 Task: Create a rule from the Agile list, Priority changed -> Complete task in the project AgileDream if Priority Cleared then Complete Task
Action: Mouse moved to (1277, 209)
Screenshot: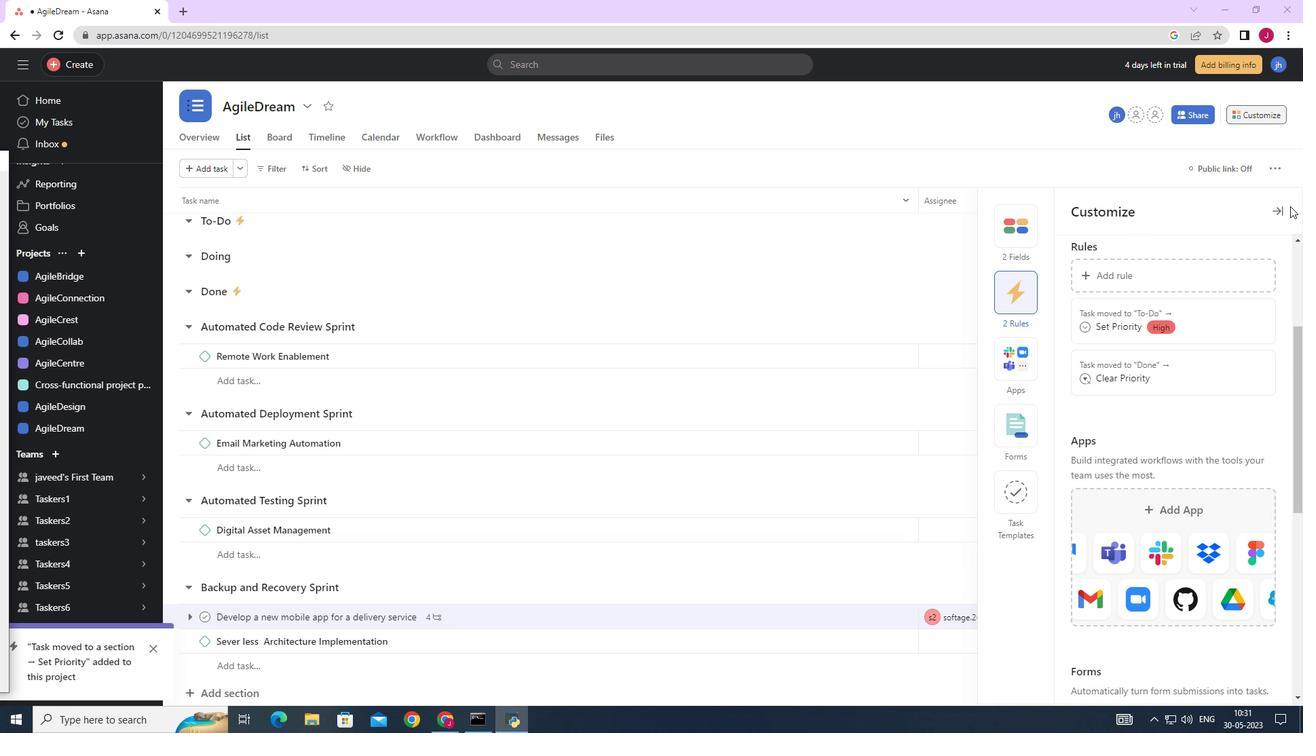 
Action: Mouse pressed left at (1277, 209)
Screenshot: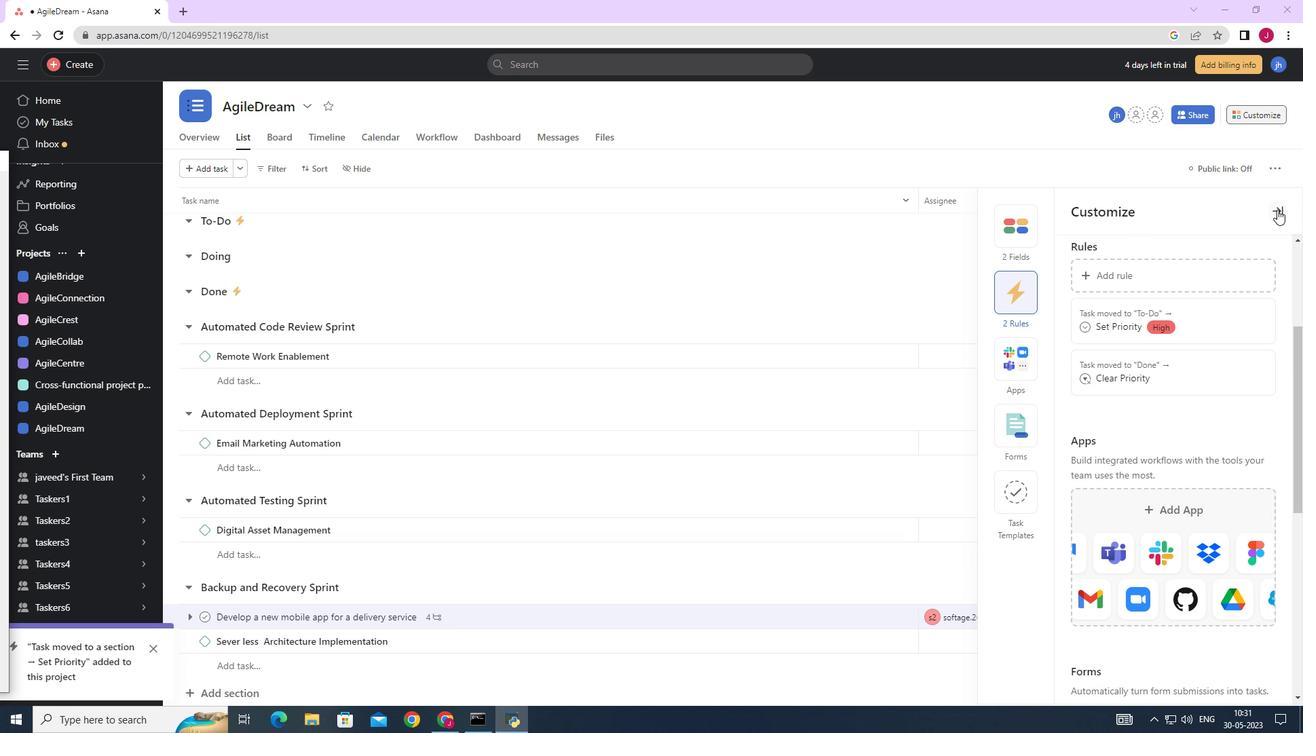 
Action: Mouse moved to (1257, 112)
Screenshot: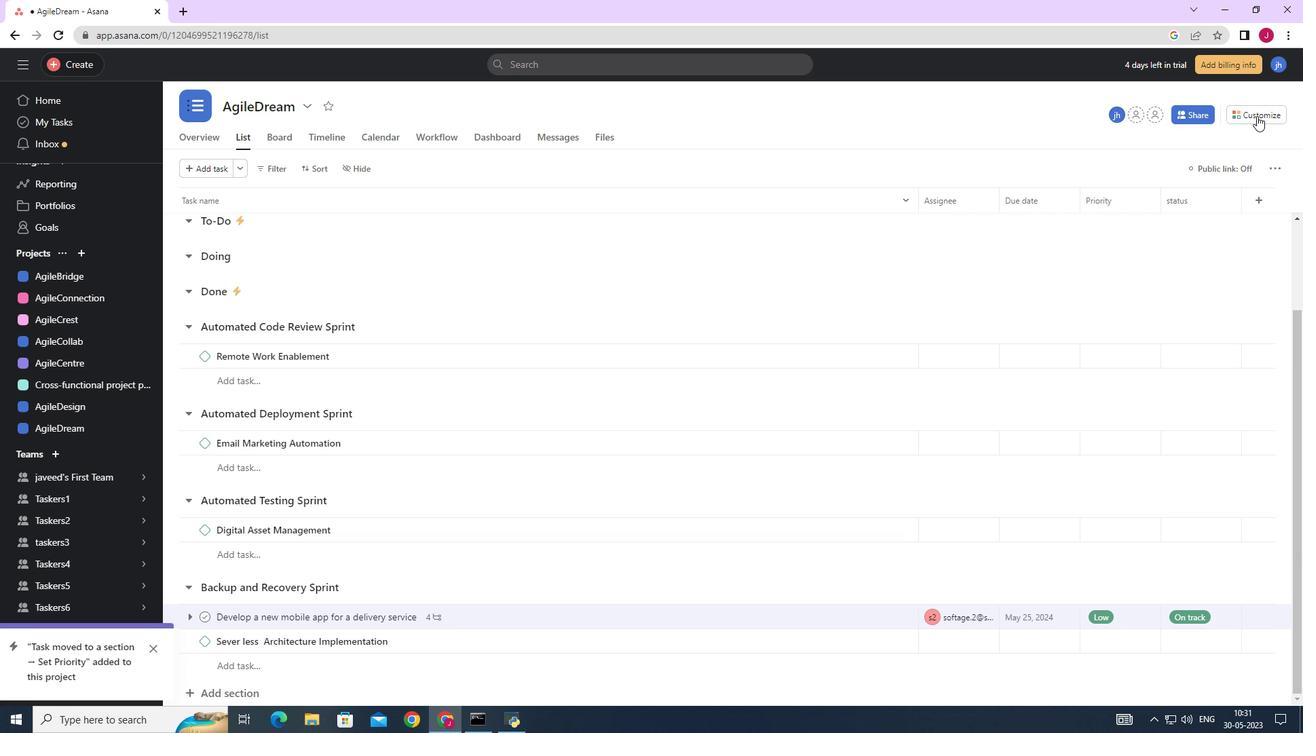 
Action: Mouse pressed left at (1257, 112)
Screenshot: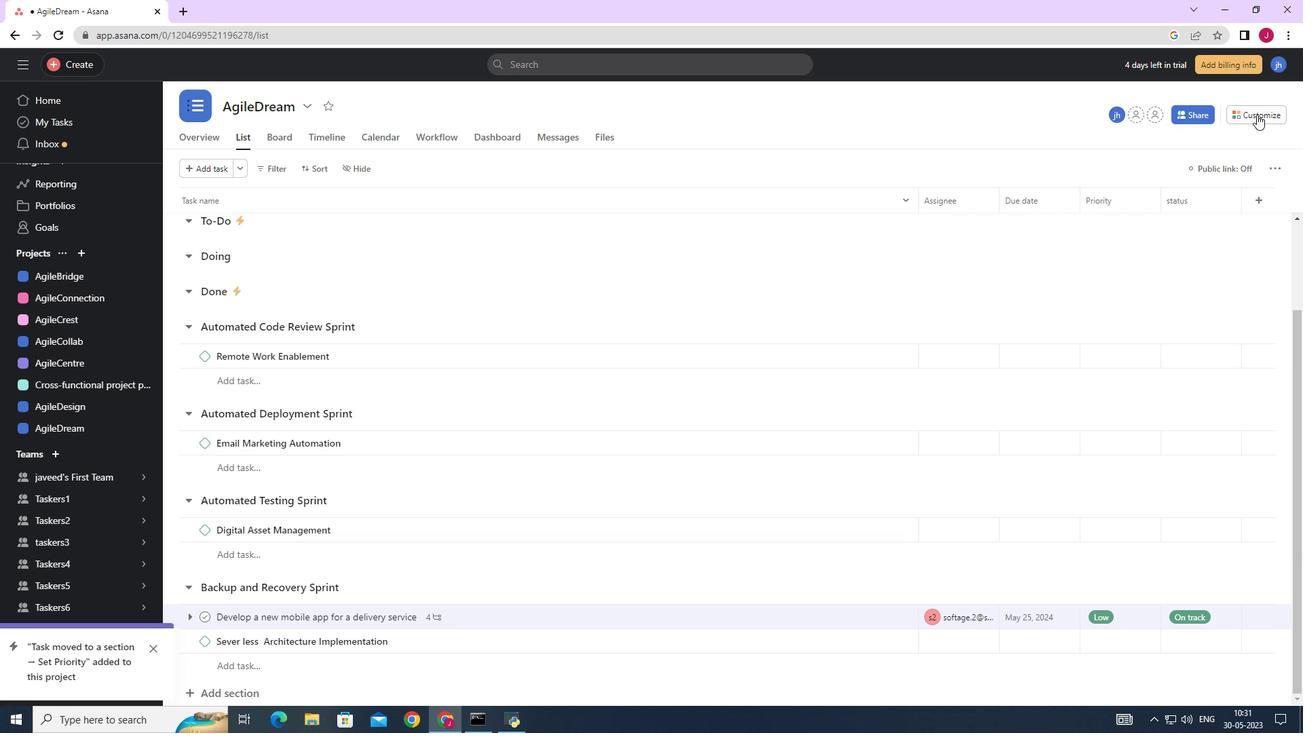 
Action: Mouse moved to (1021, 293)
Screenshot: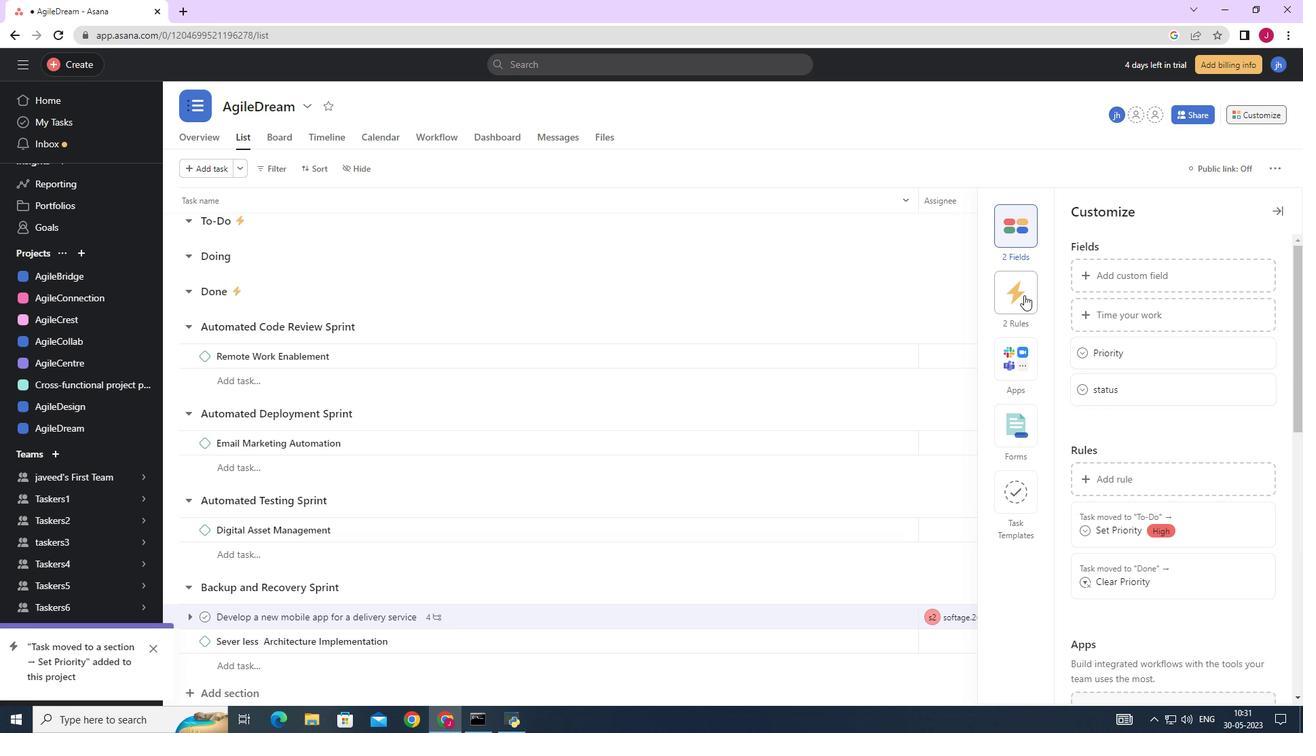 
Action: Mouse pressed left at (1021, 293)
Screenshot: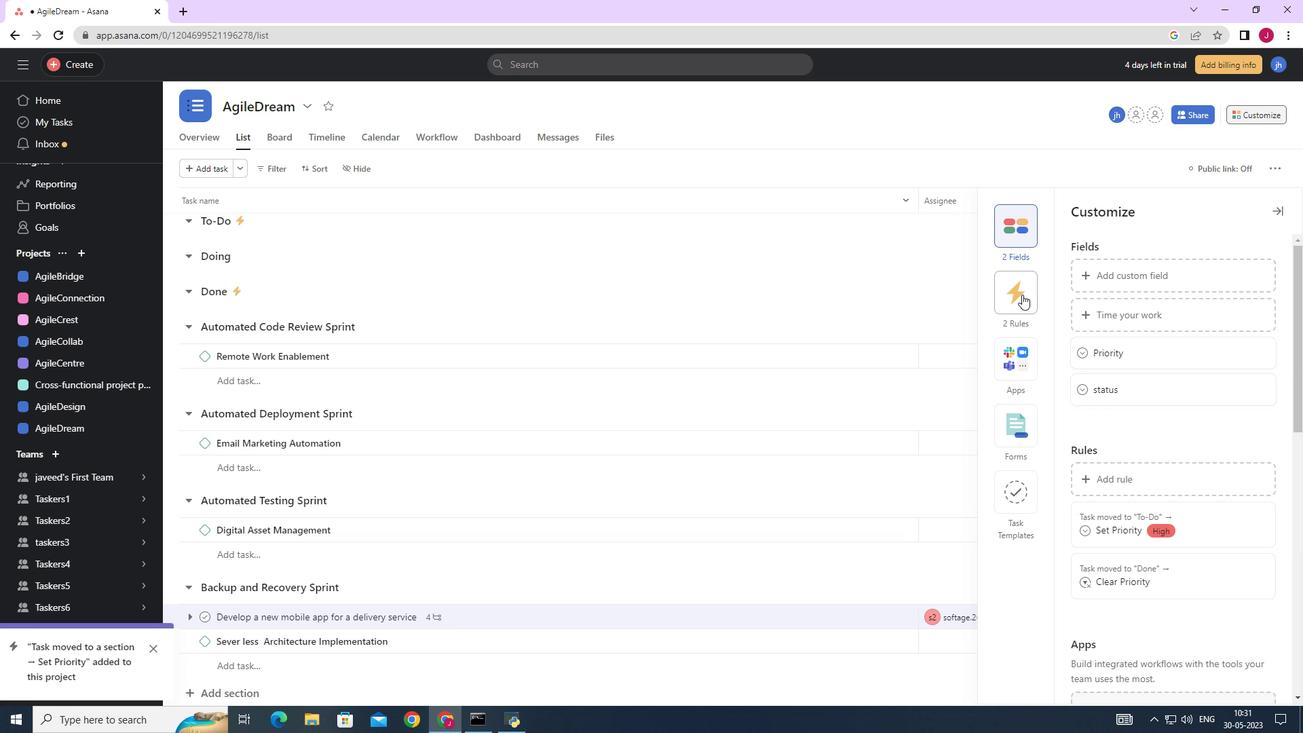 
Action: Mouse moved to (1126, 274)
Screenshot: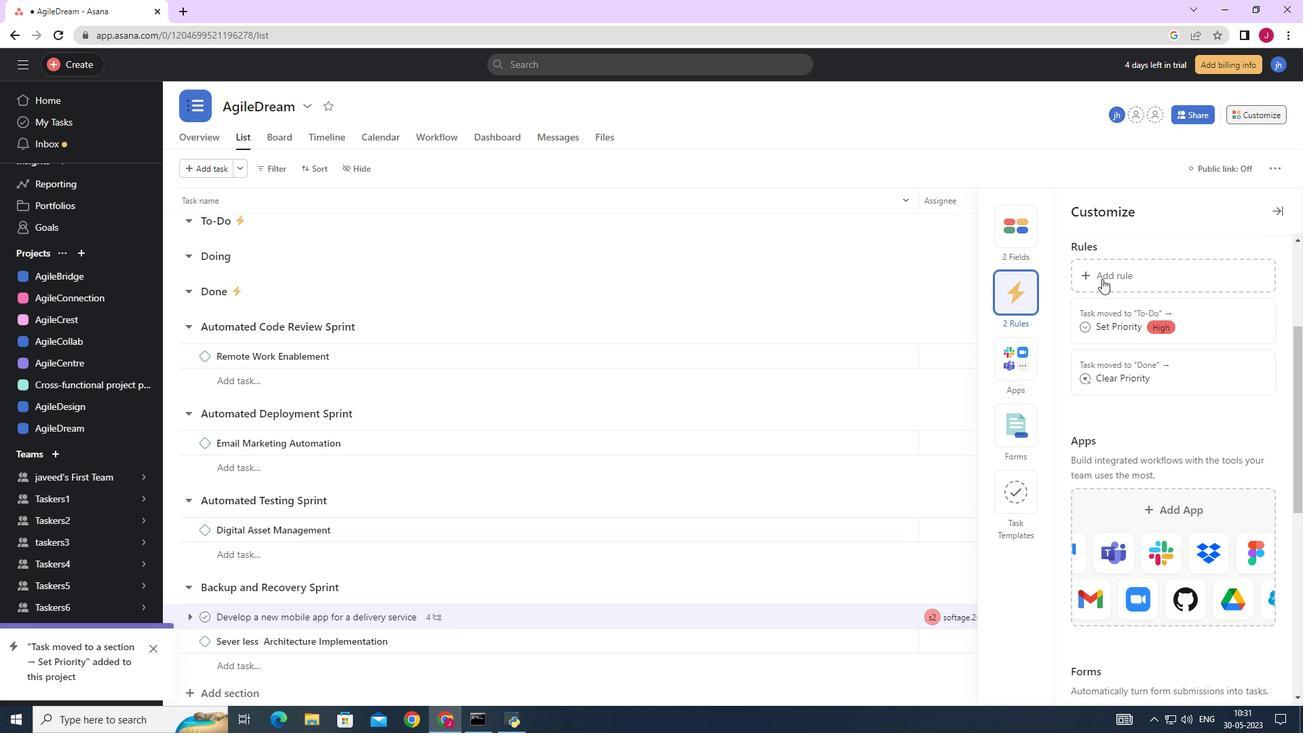 
Action: Mouse pressed left at (1126, 274)
Screenshot: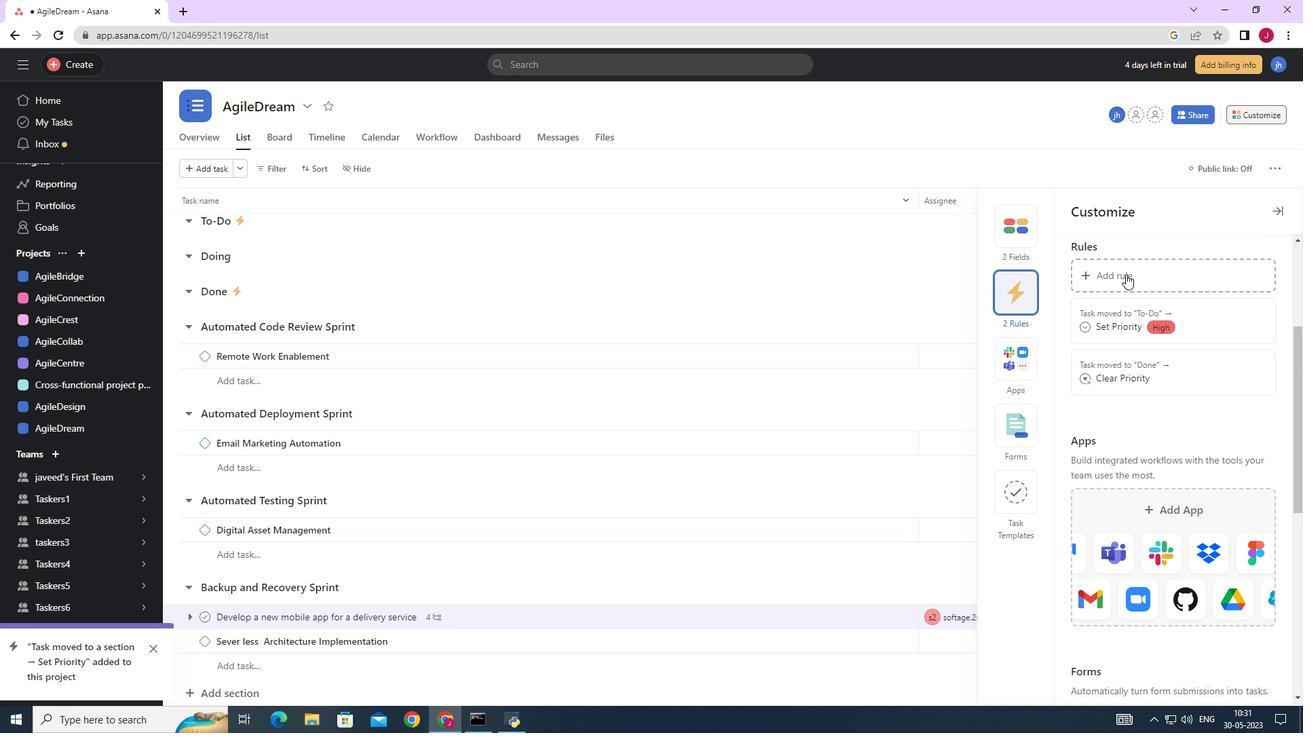 
Action: Mouse moved to (279, 204)
Screenshot: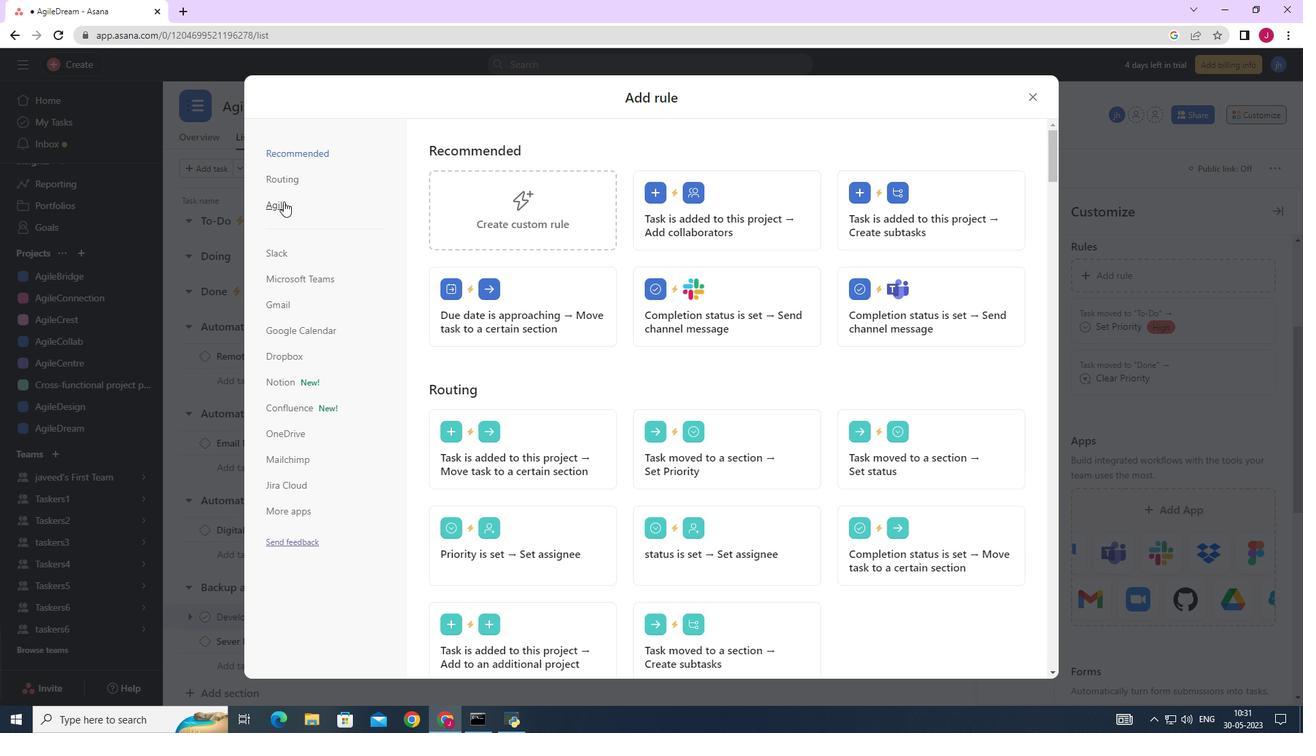 
Action: Mouse pressed left at (279, 204)
Screenshot: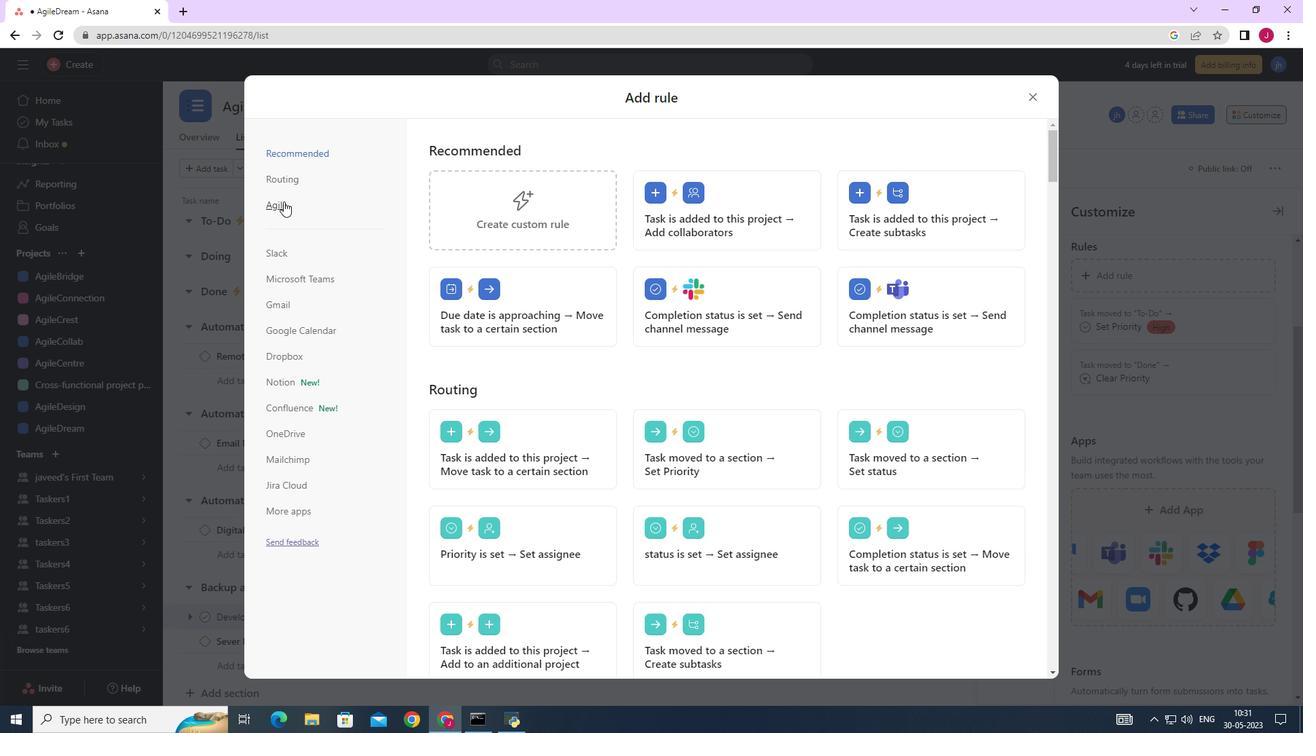 
Action: Mouse moved to (559, 204)
Screenshot: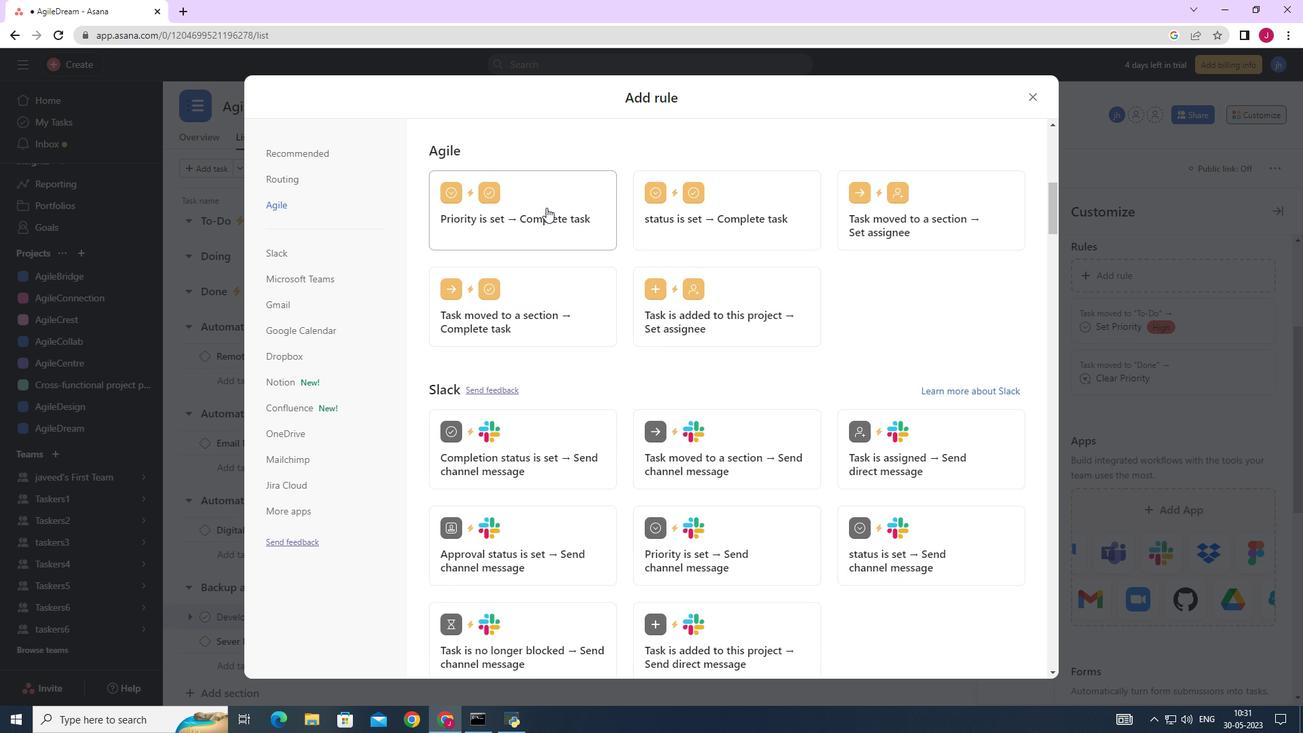 
Action: Mouse pressed left at (559, 204)
Screenshot: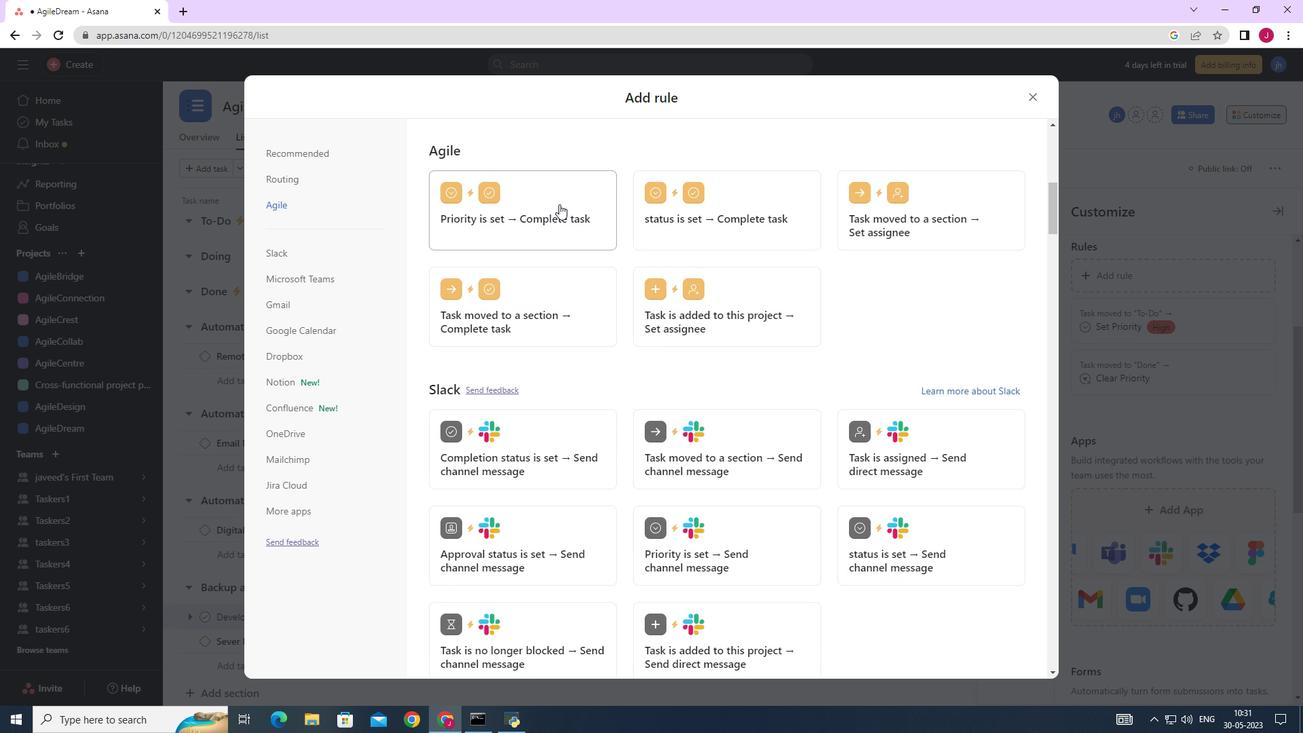 
Action: Mouse moved to (485, 369)
Screenshot: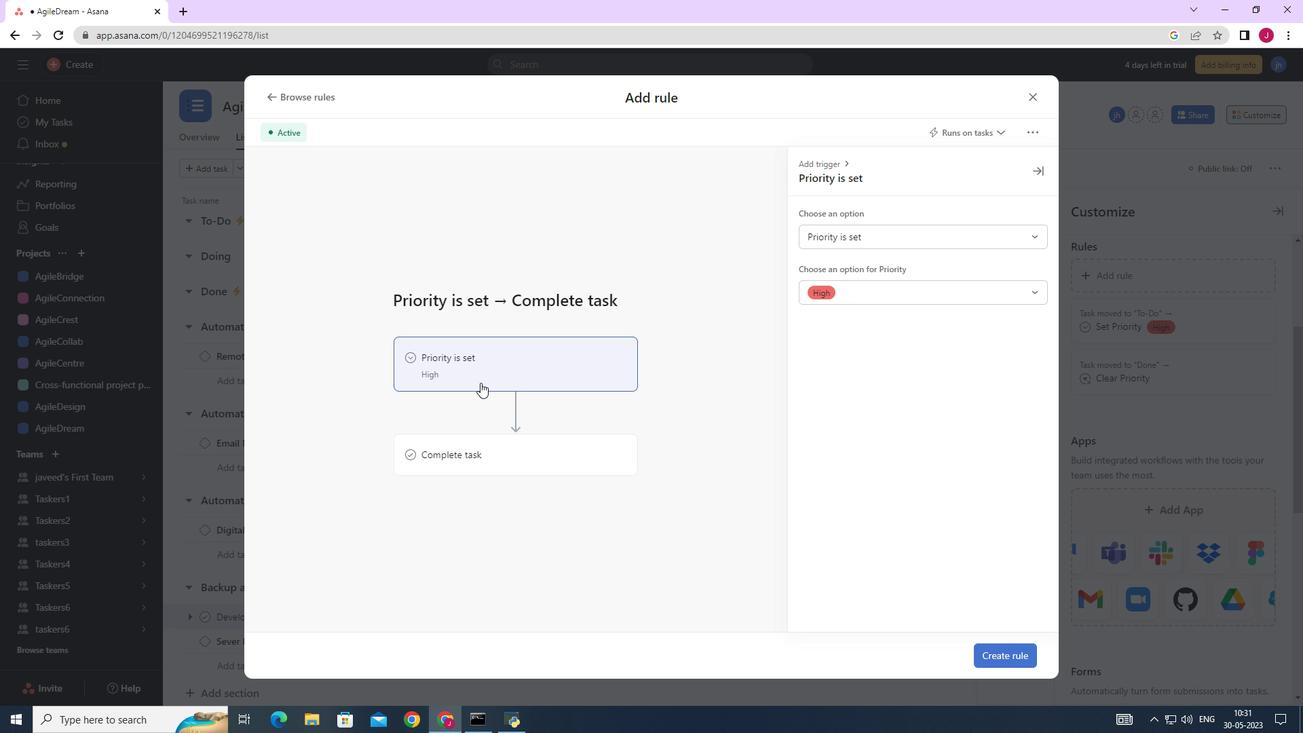 
Action: Mouse pressed left at (485, 369)
Screenshot: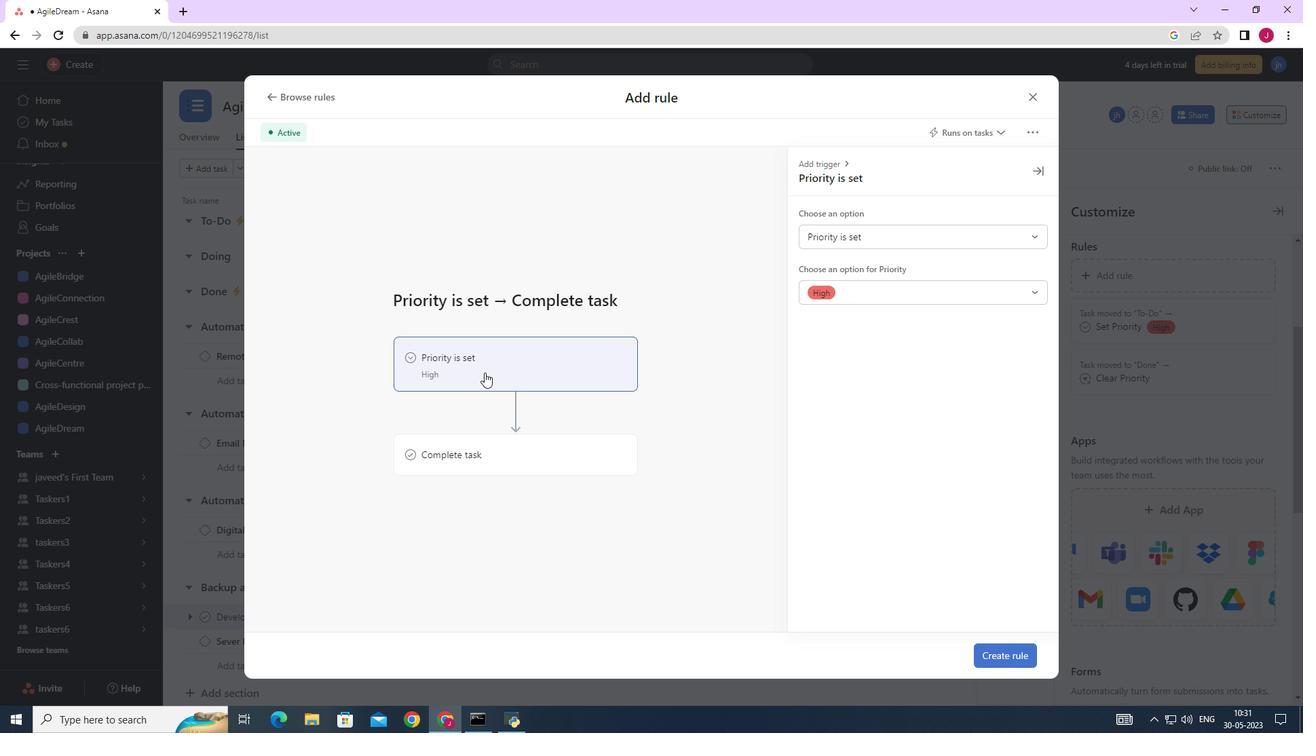 
Action: Mouse moved to (891, 232)
Screenshot: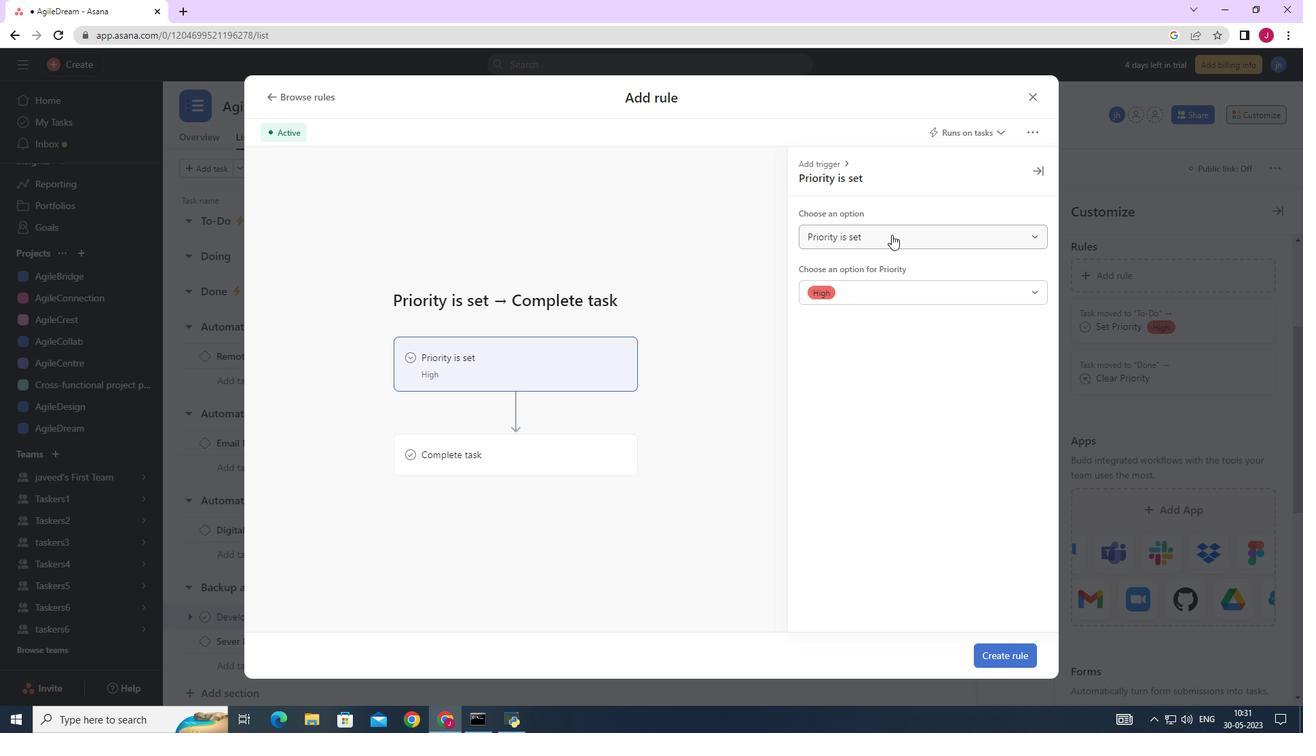 
Action: Mouse pressed left at (891, 232)
Screenshot: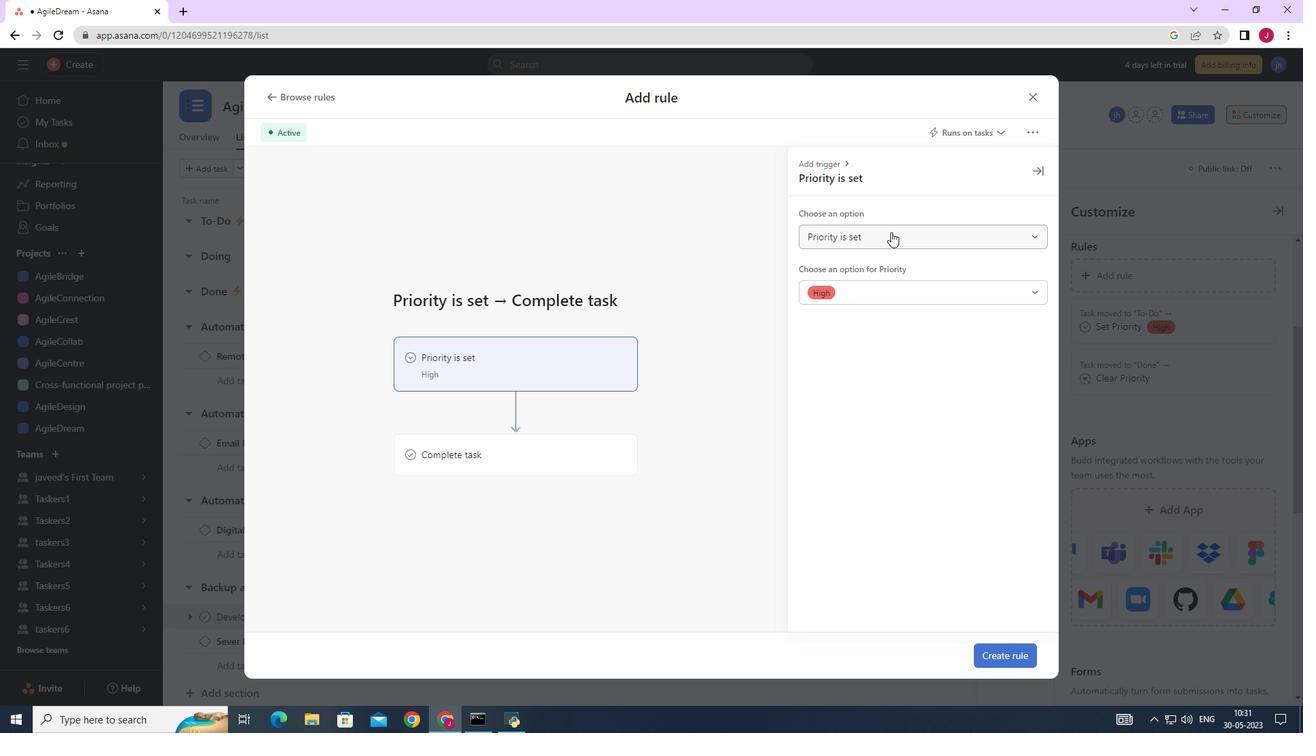 
Action: Mouse moved to (877, 288)
Screenshot: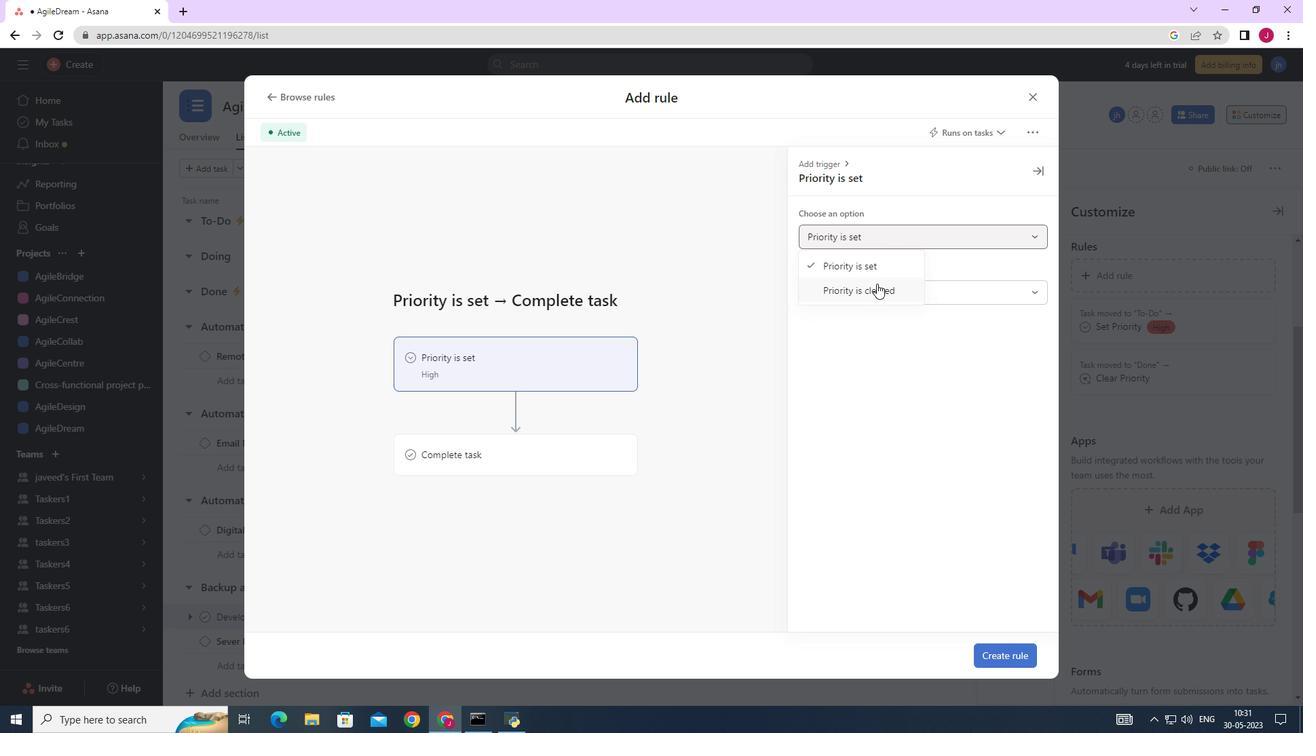
Action: Mouse pressed left at (877, 288)
Screenshot: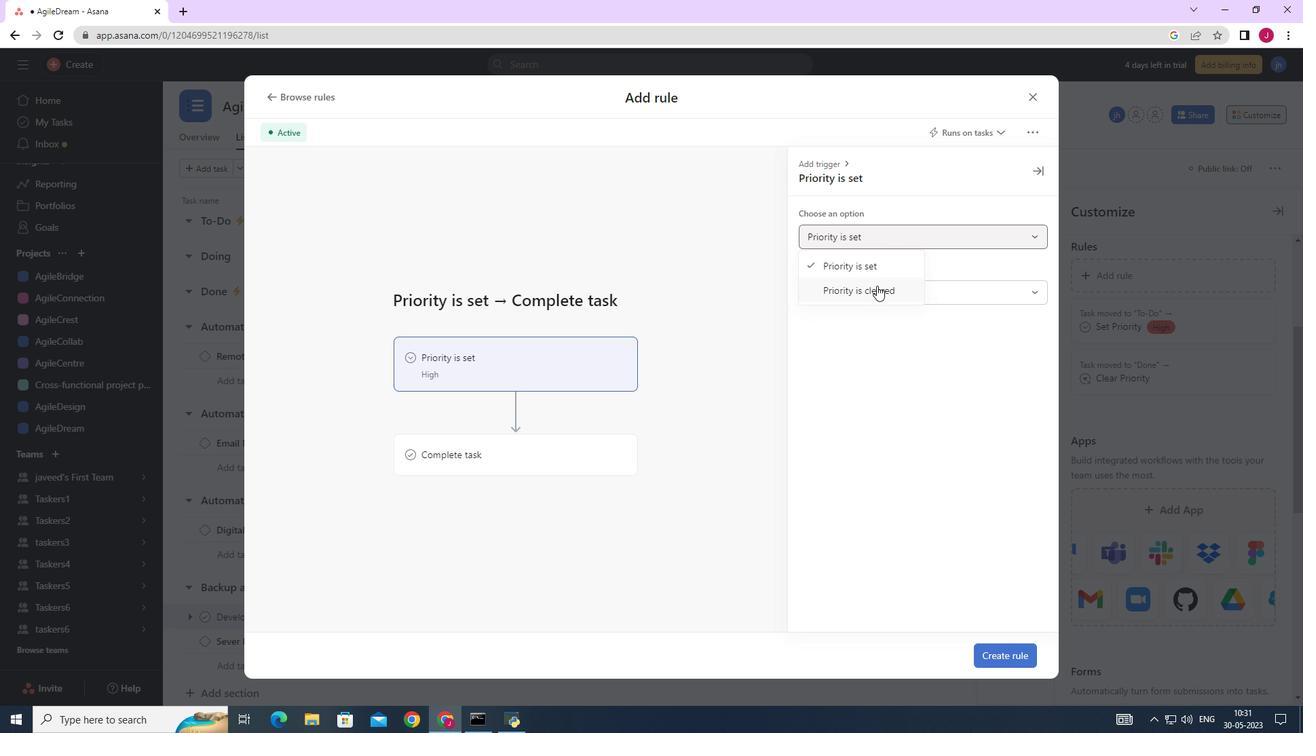 
Action: Mouse moved to (720, 445)
Screenshot: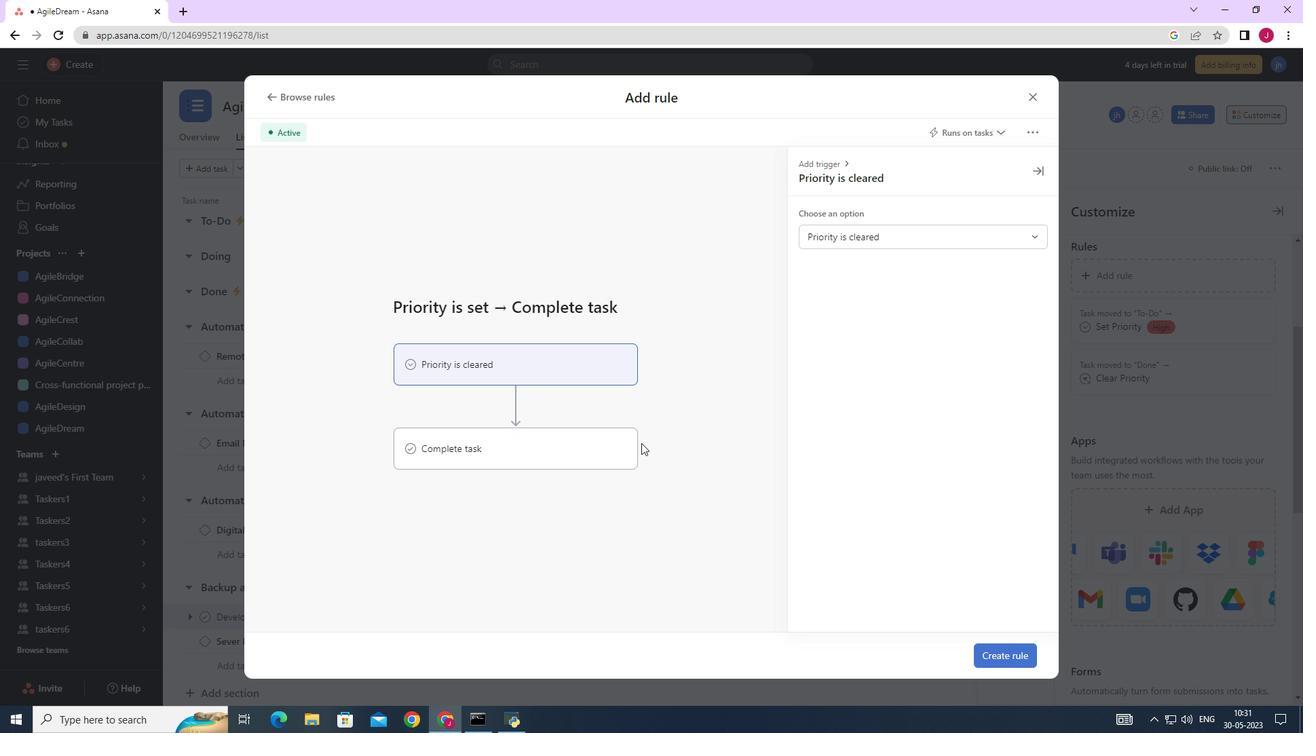 
Action: Mouse scrolled (720, 445) with delta (0, 0)
Screenshot: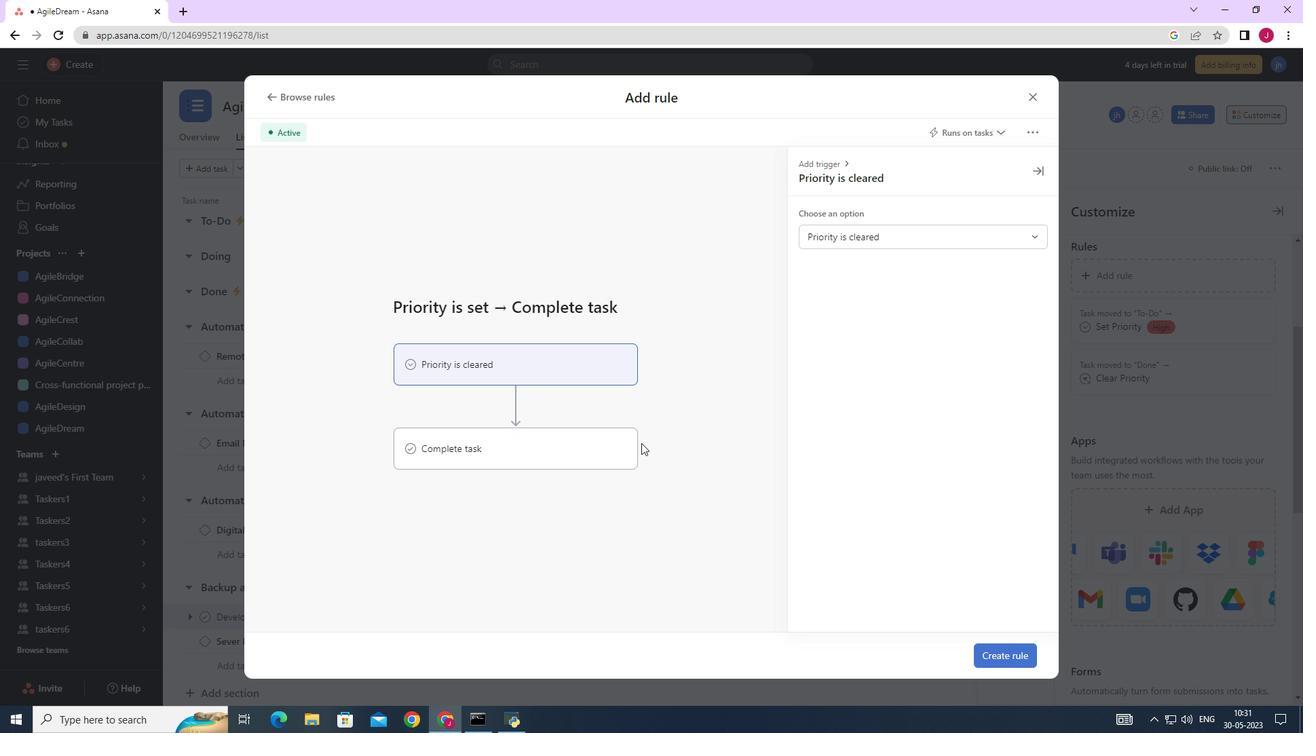 
Action: Mouse scrolled (720, 445) with delta (0, 0)
Screenshot: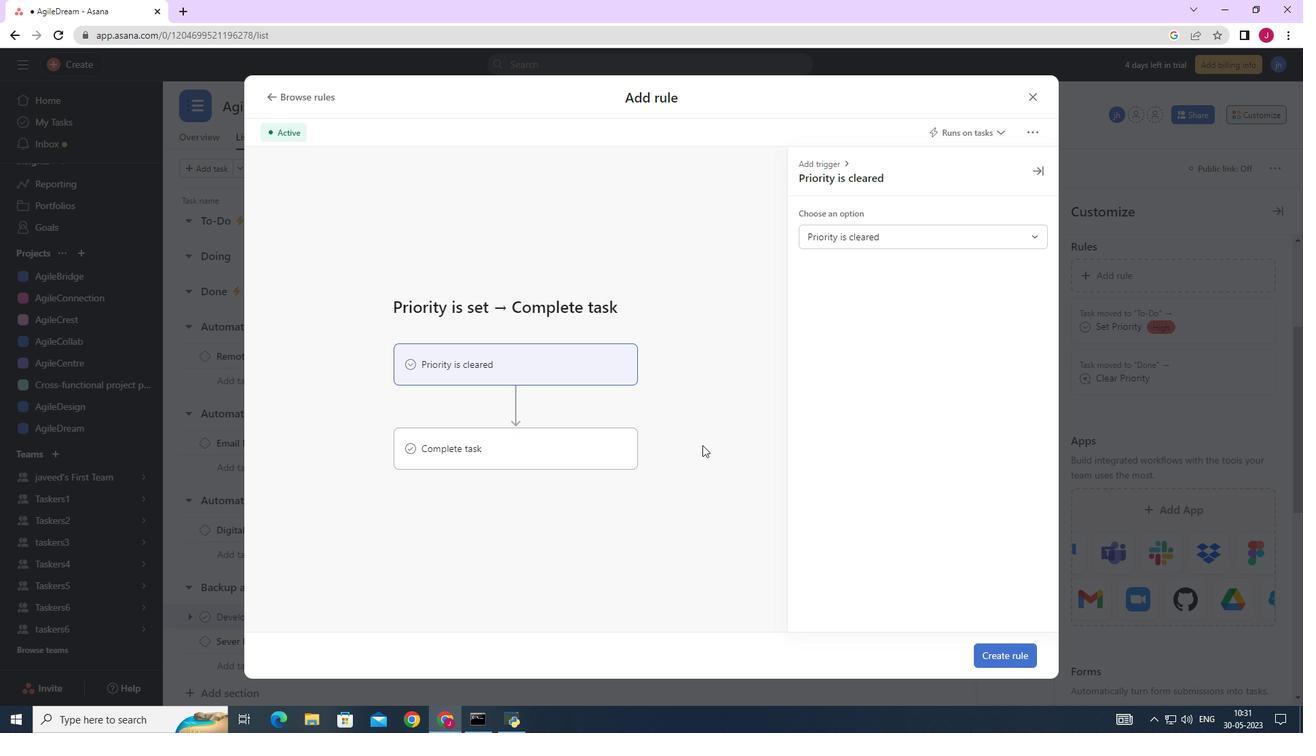 
Action: Mouse scrolled (720, 445) with delta (0, 0)
Screenshot: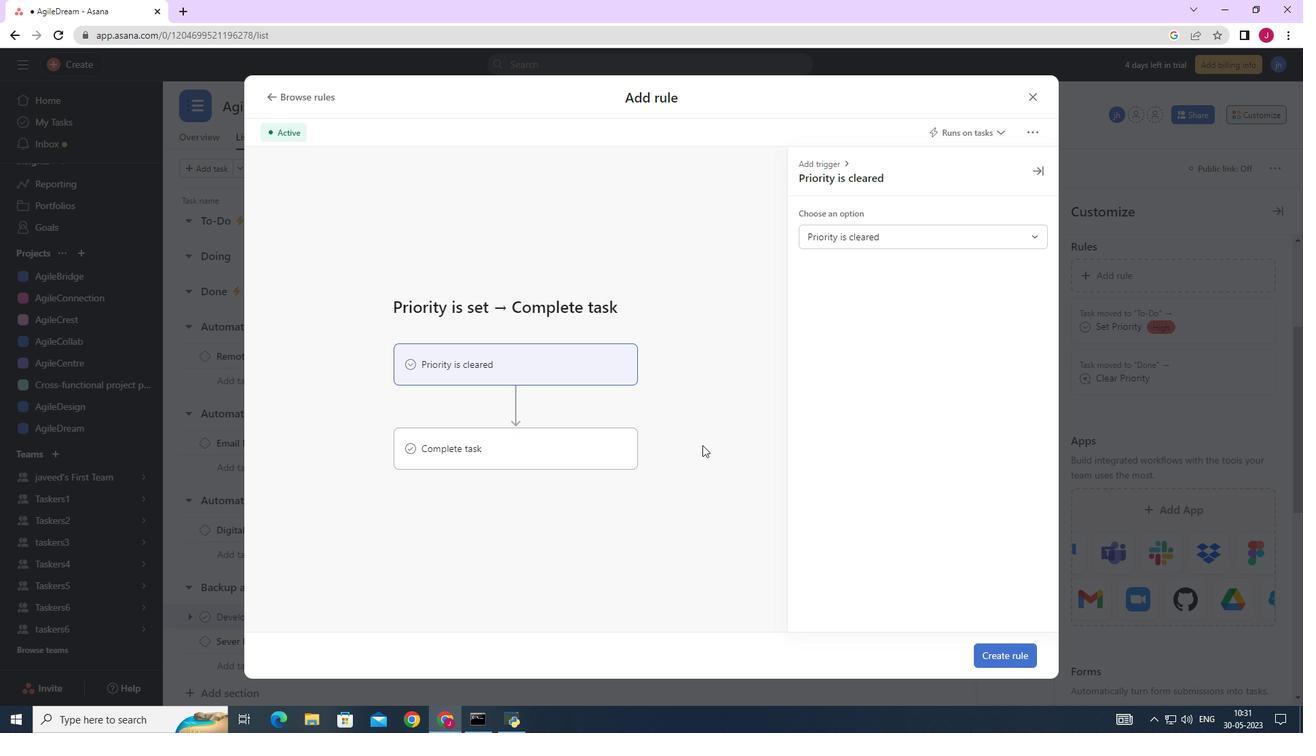 
Action: Mouse scrolled (720, 445) with delta (0, 0)
Screenshot: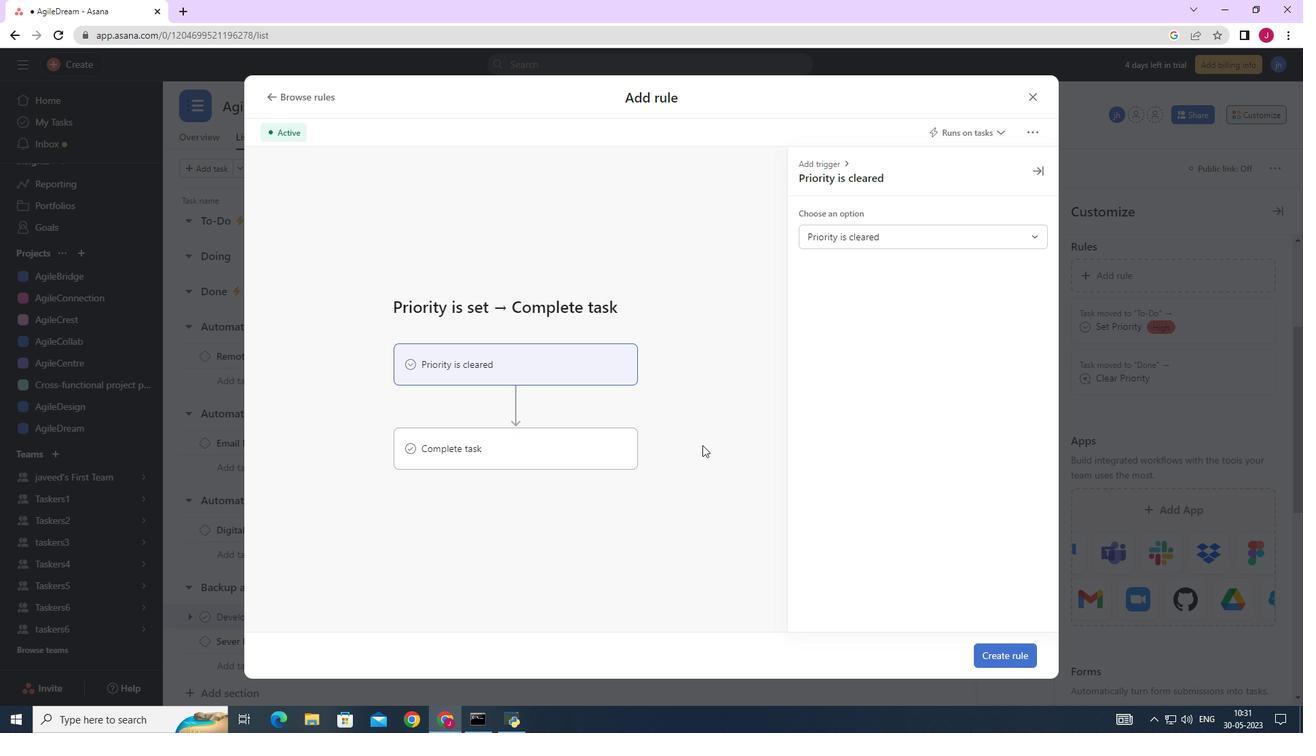 
Action: Mouse moved to (720, 445)
Screenshot: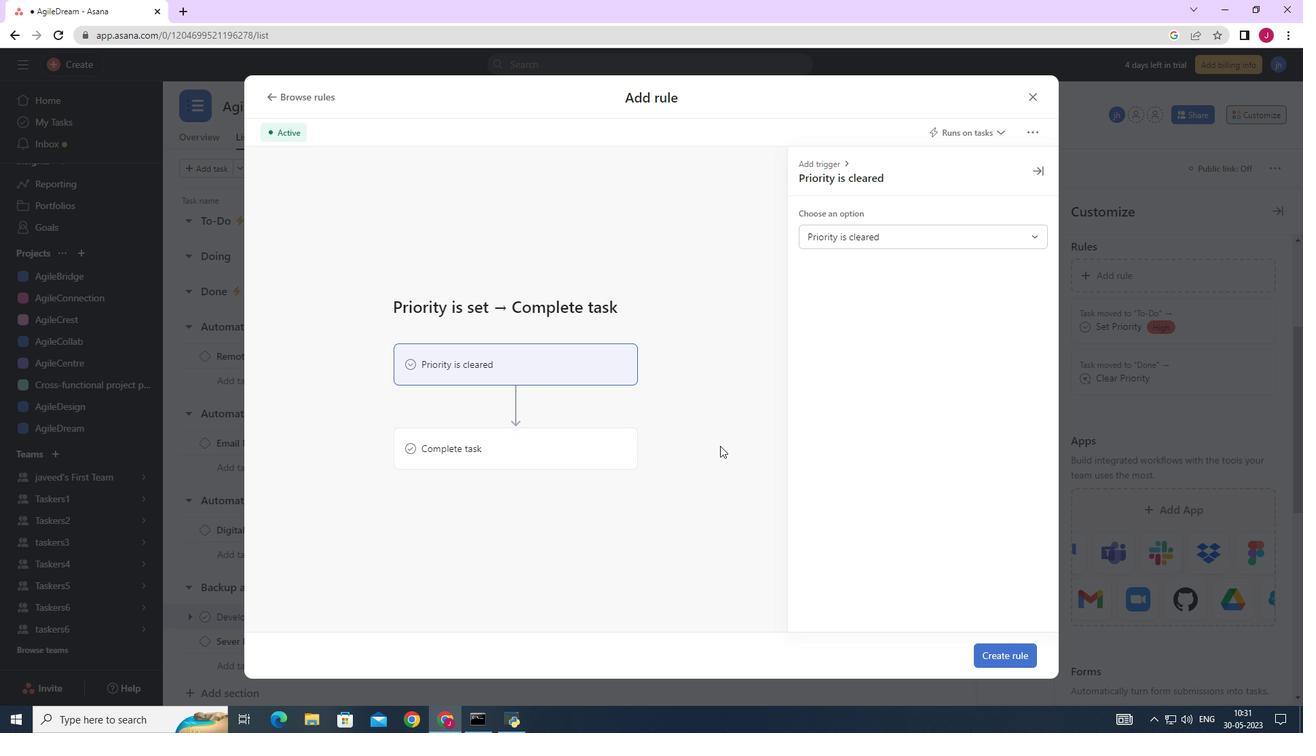 
Action: Mouse scrolled (720, 445) with delta (0, 0)
Screenshot: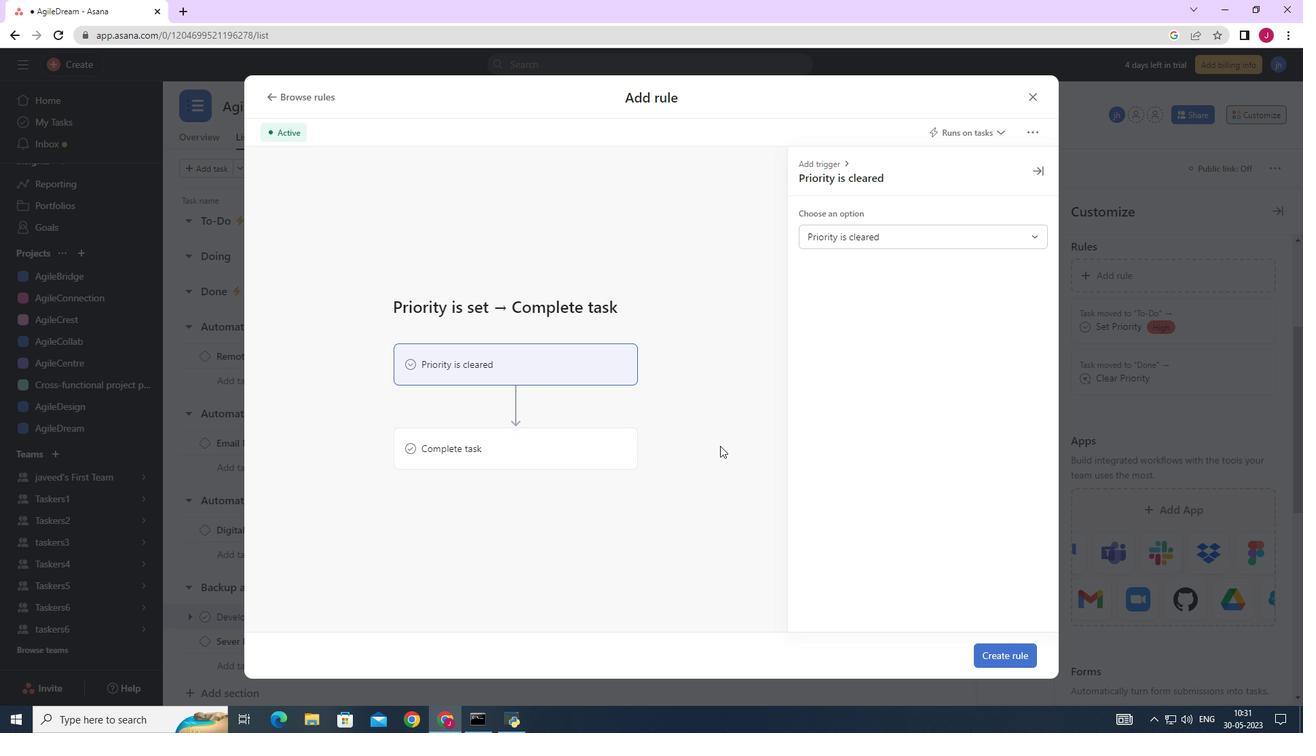 
Action: Mouse moved to (991, 651)
Screenshot: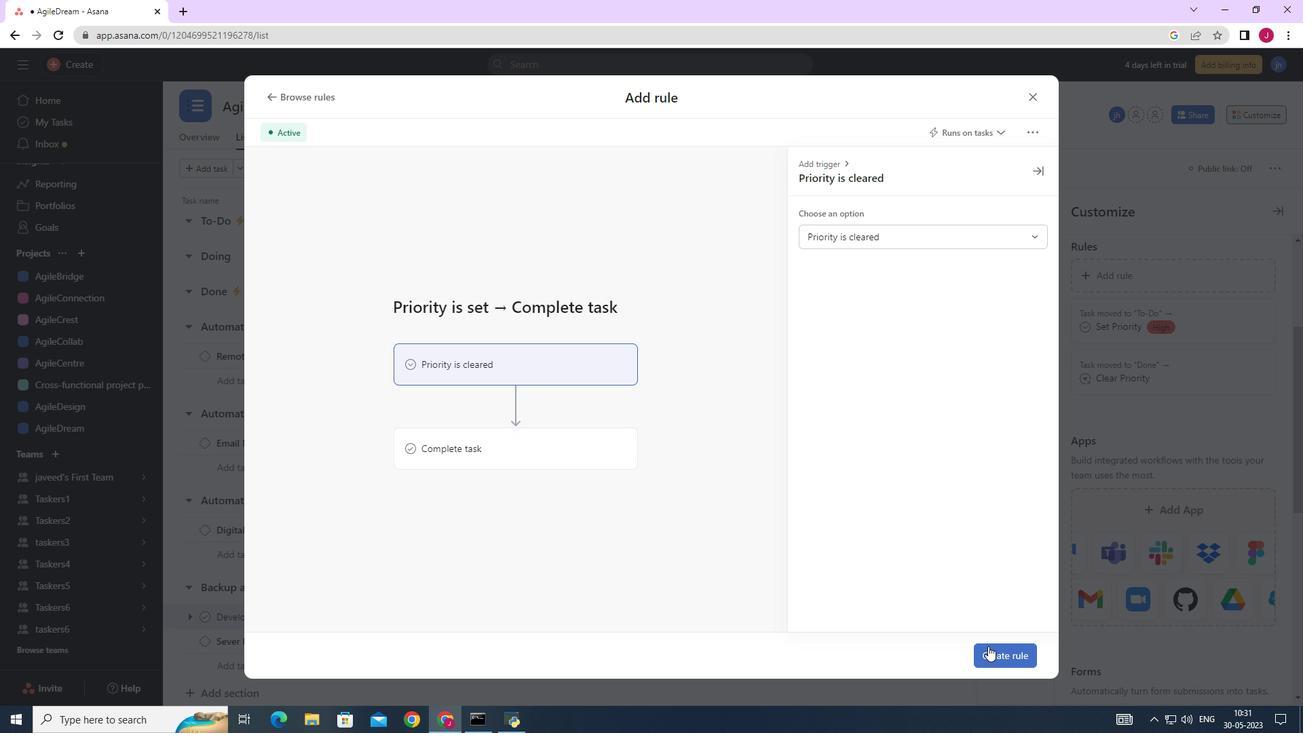
Action: Mouse pressed left at (991, 651)
Screenshot: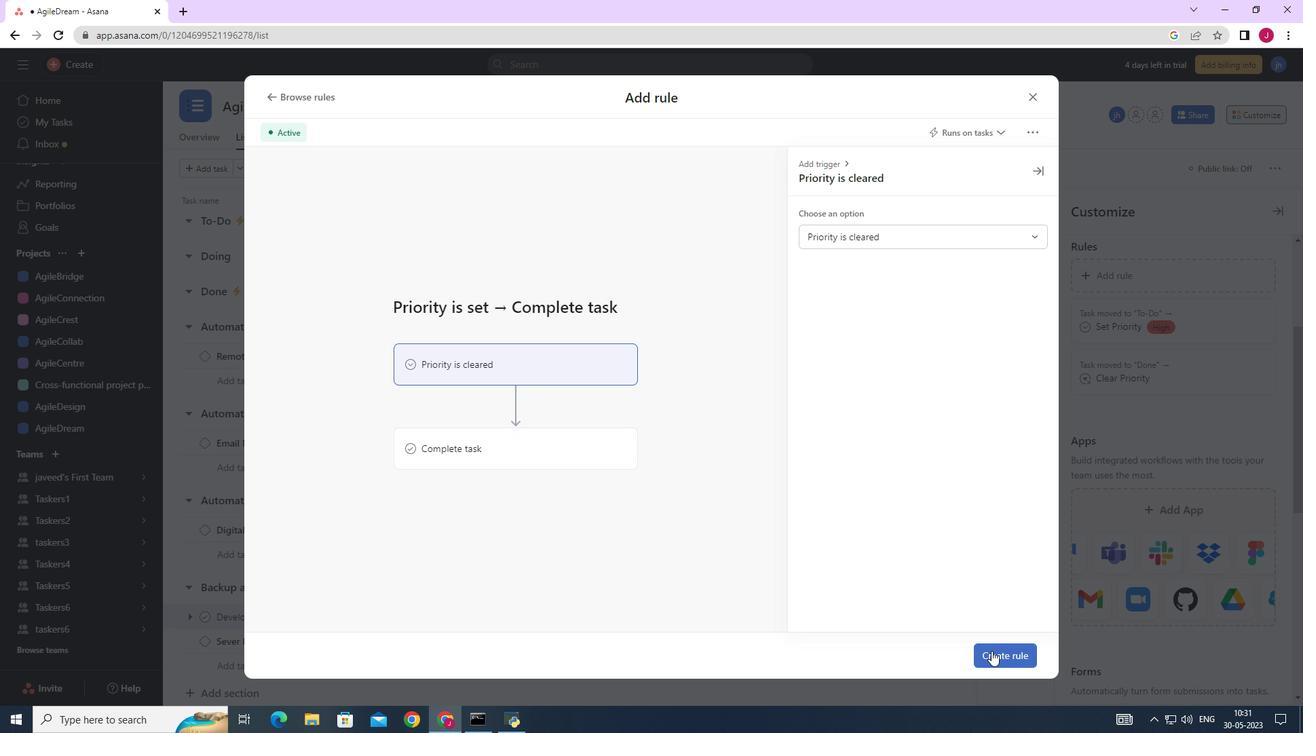 
Action: Mouse moved to (962, 616)
Screenshot: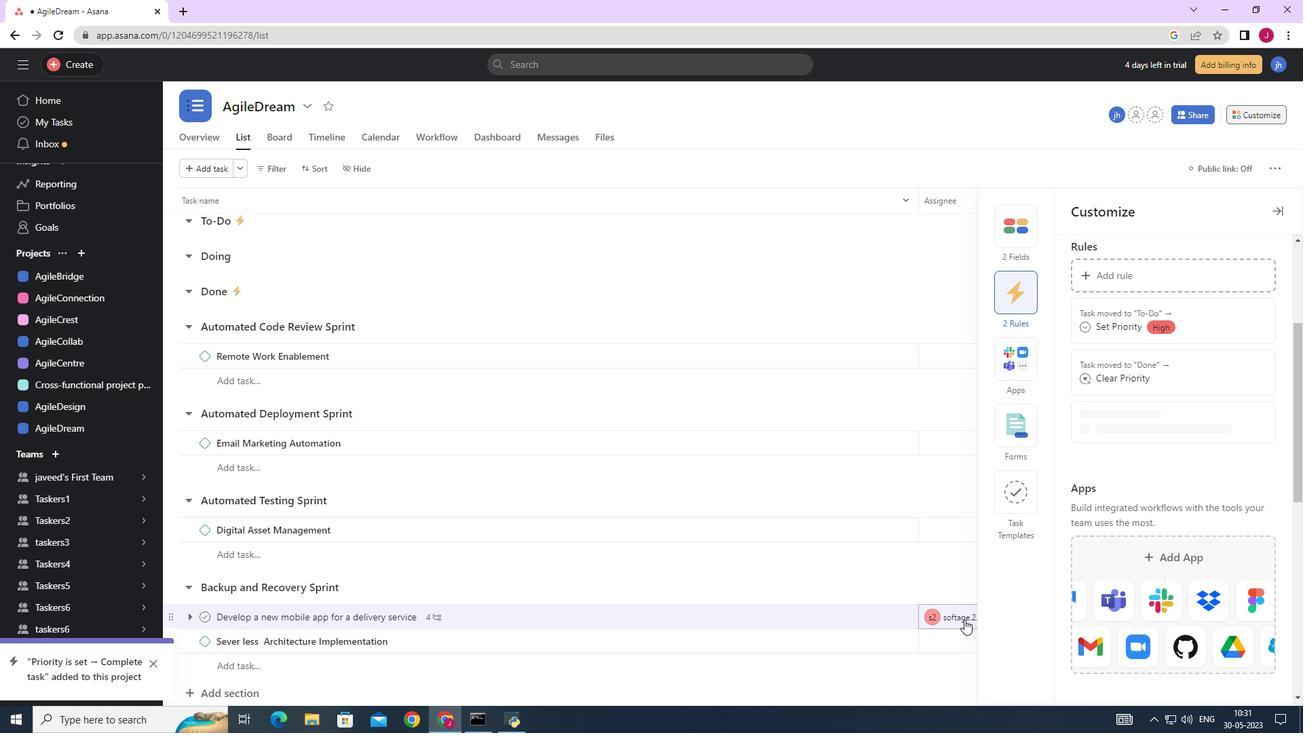 
